 Task: Use the formula "ATANH" in spreadsheet "Project protfolio".
Action: Mouse moved to (841, 131)
Screenshot: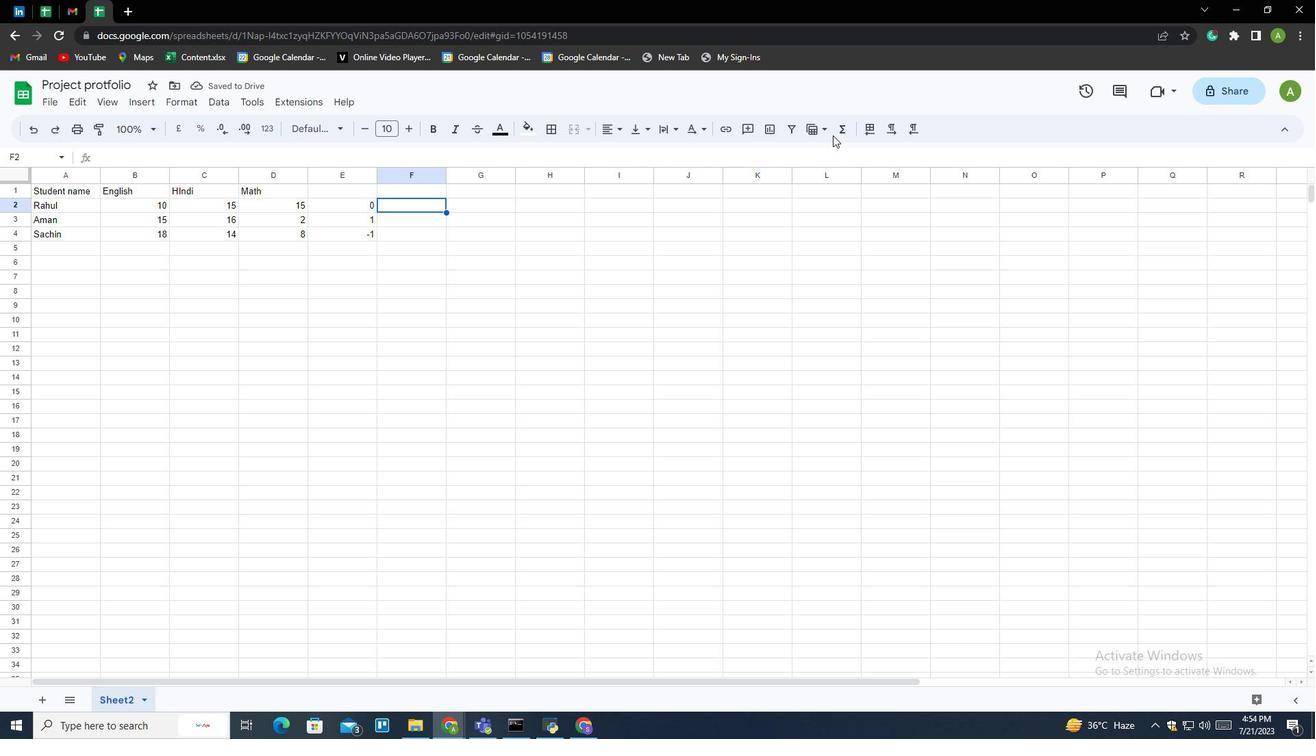 
Action: Mouse pressed left at (841, 131)
Screenshot: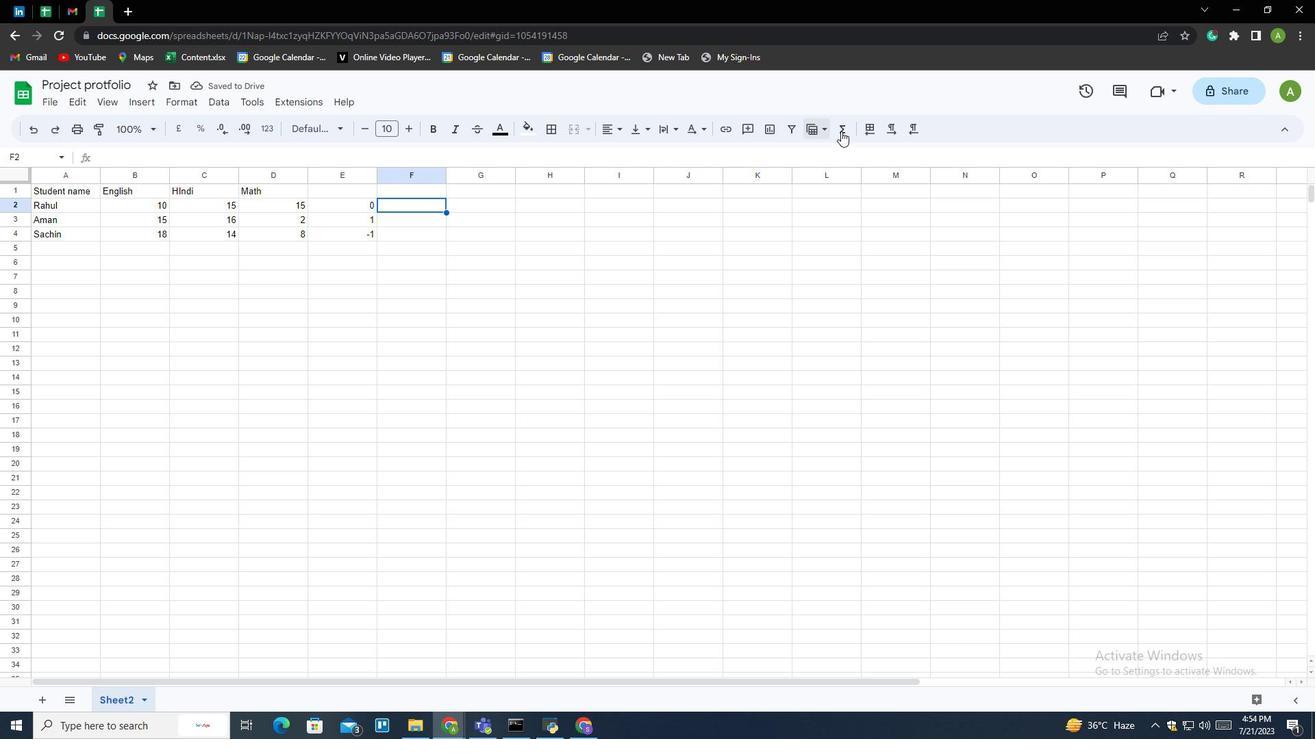 
Action: Mouse moved to (872, 277)
Screenshot: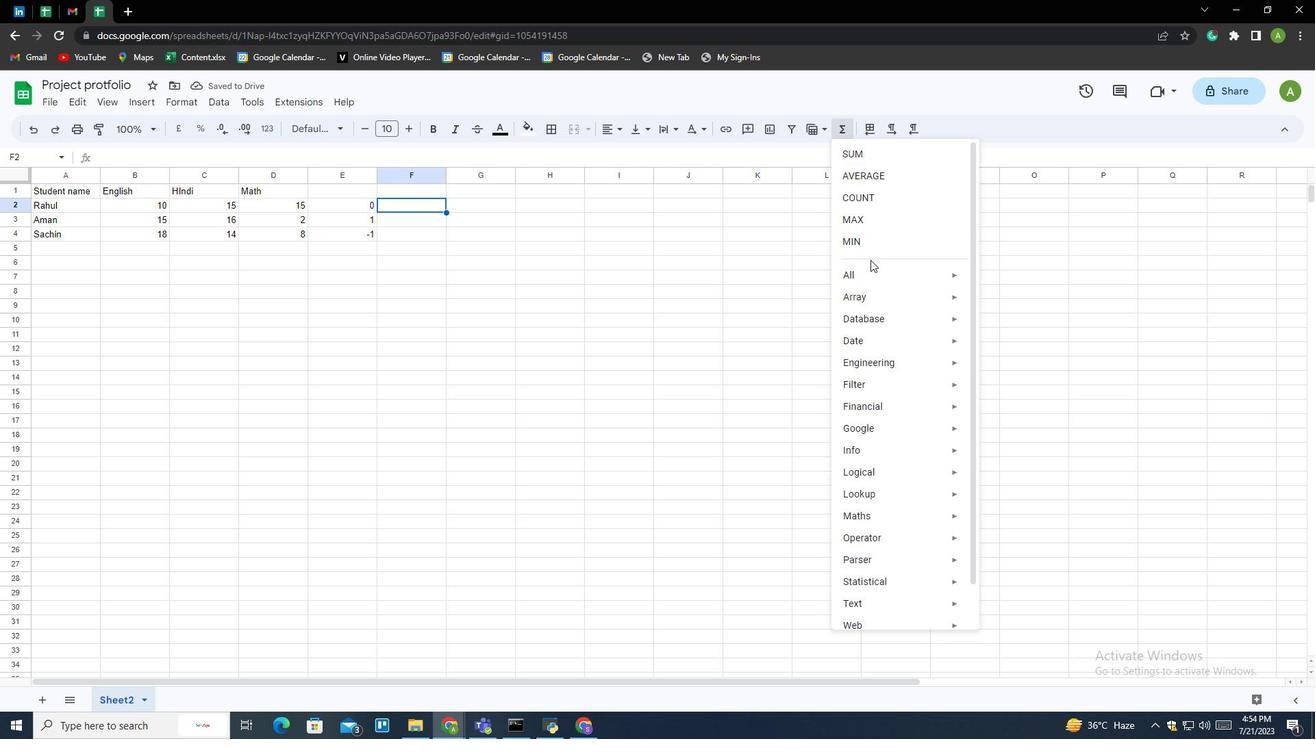 
Action: Mouse pressed left at (872, 277)
Screenshot: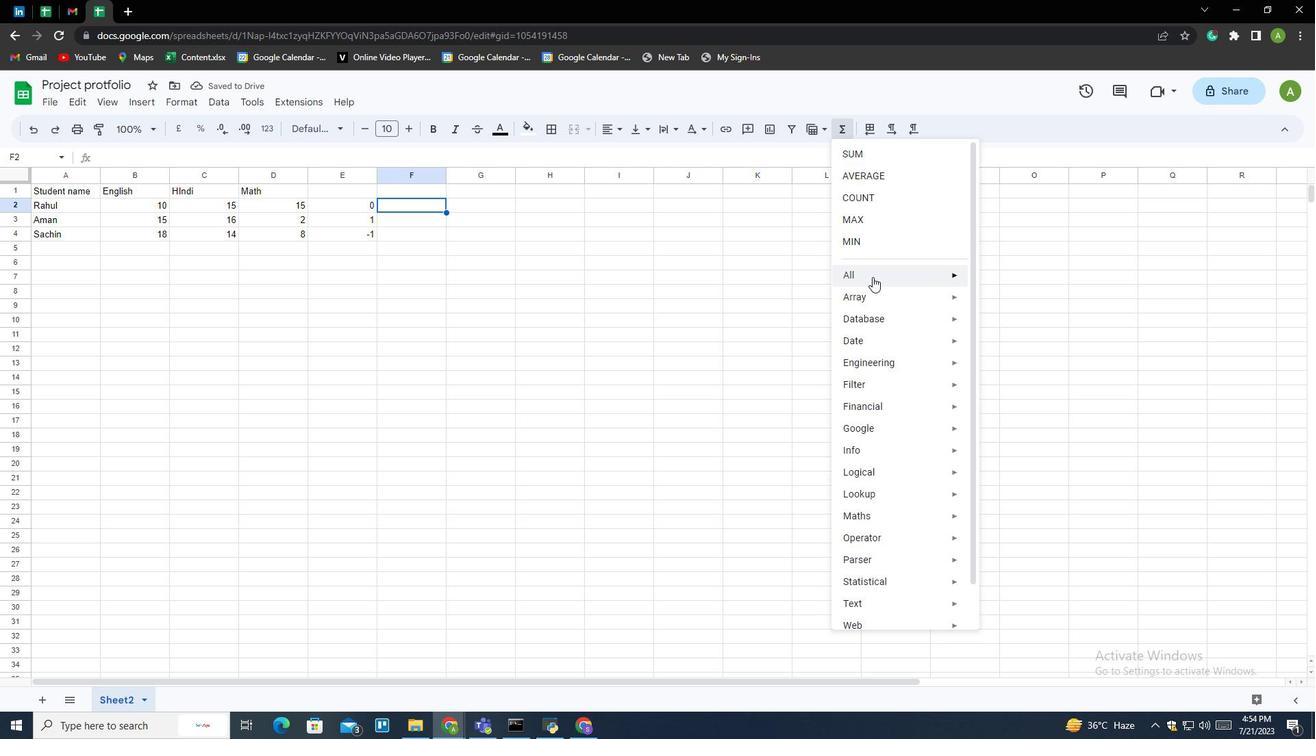 
Action: Mouse moved to (1004, 447)
Screenshot: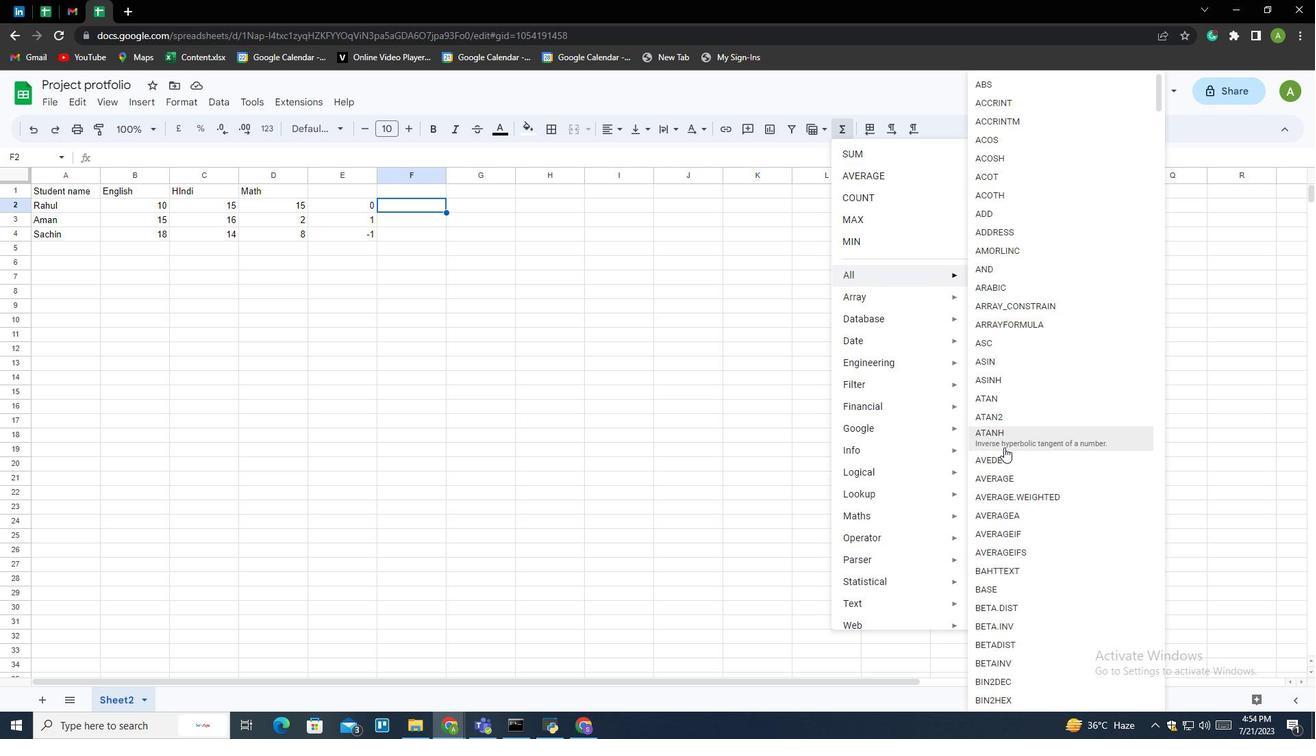 
Action: Mouse pressed left at (1004, 447)
Screenshot: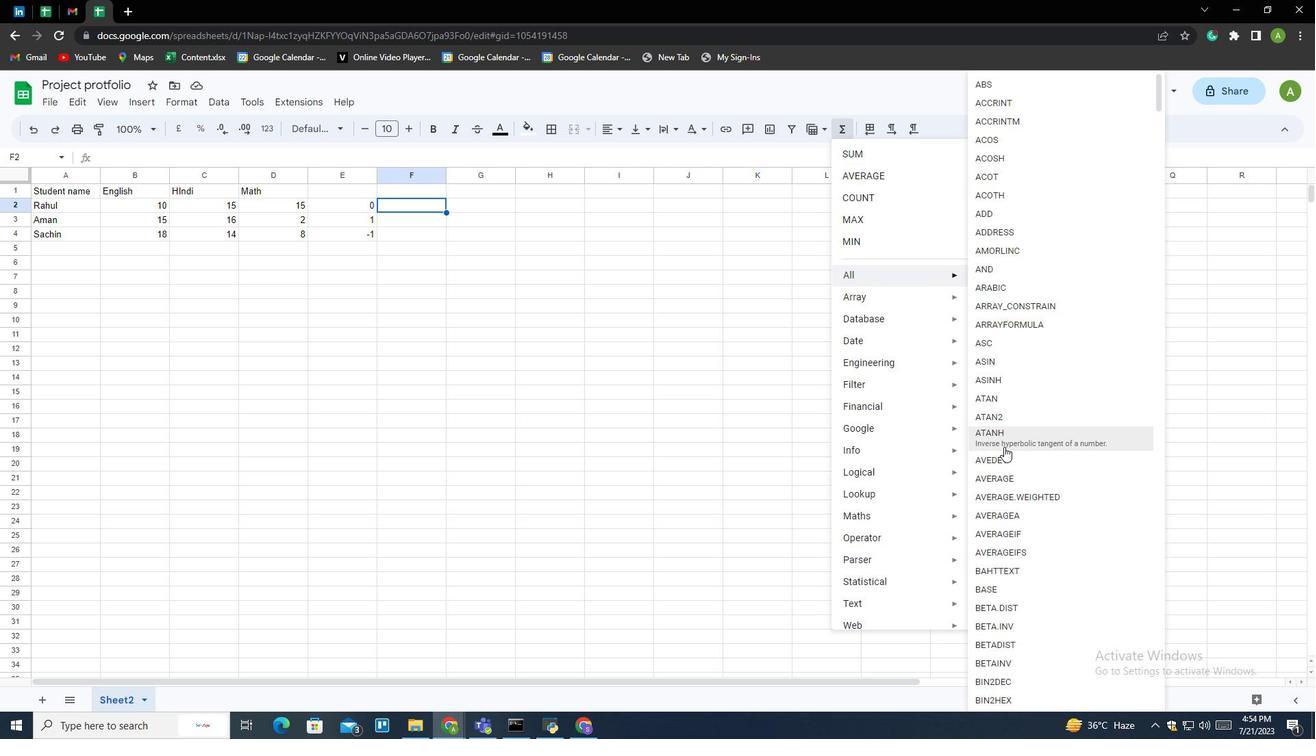 
Action: Mouse moved to (353, 204)
Screenshot: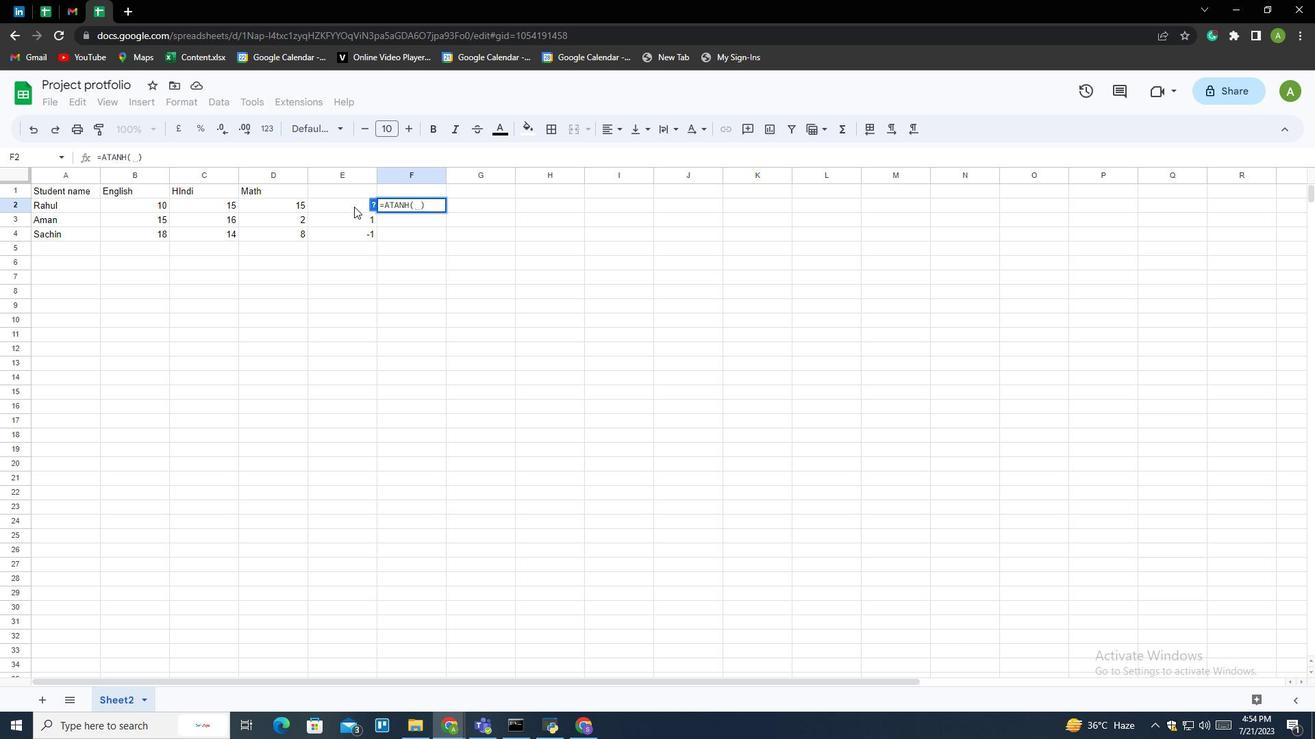 
Action: Mouse pressed left at (353, 204)
Screenshot: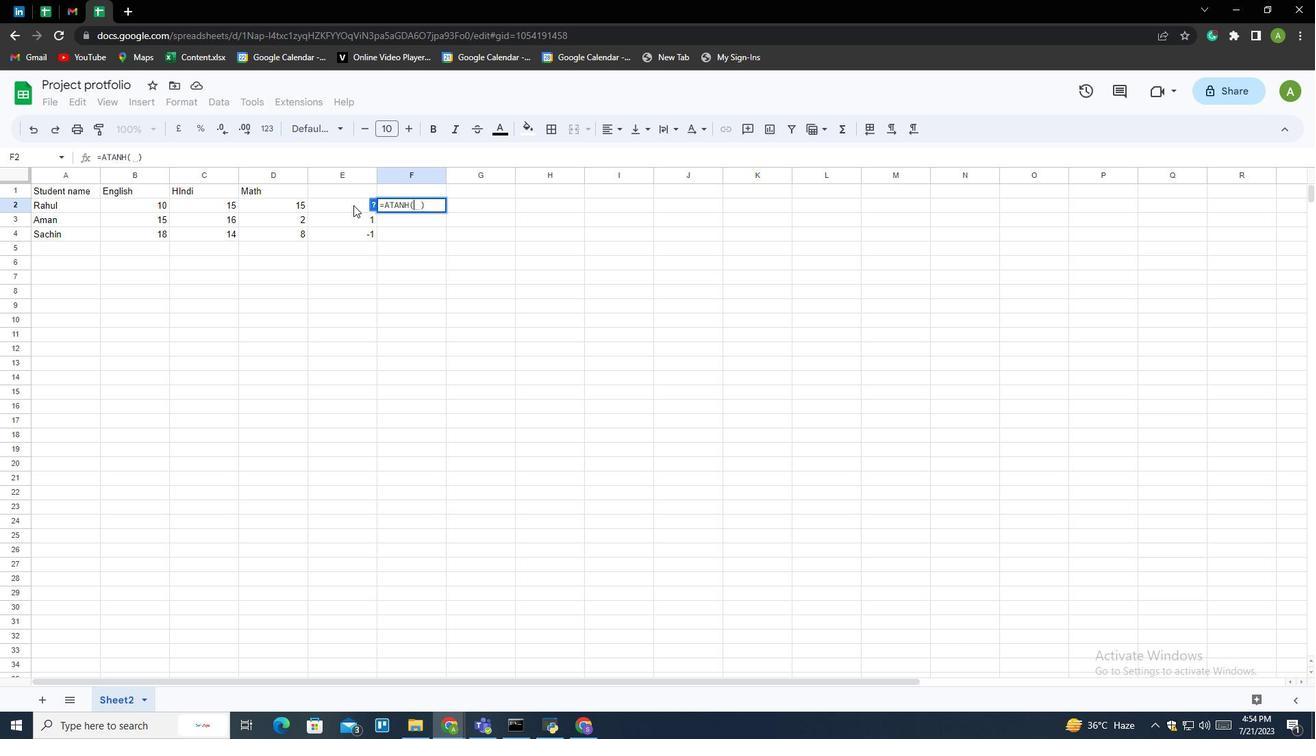 
Action: Mouse moved to (357, 235)
Screenshot: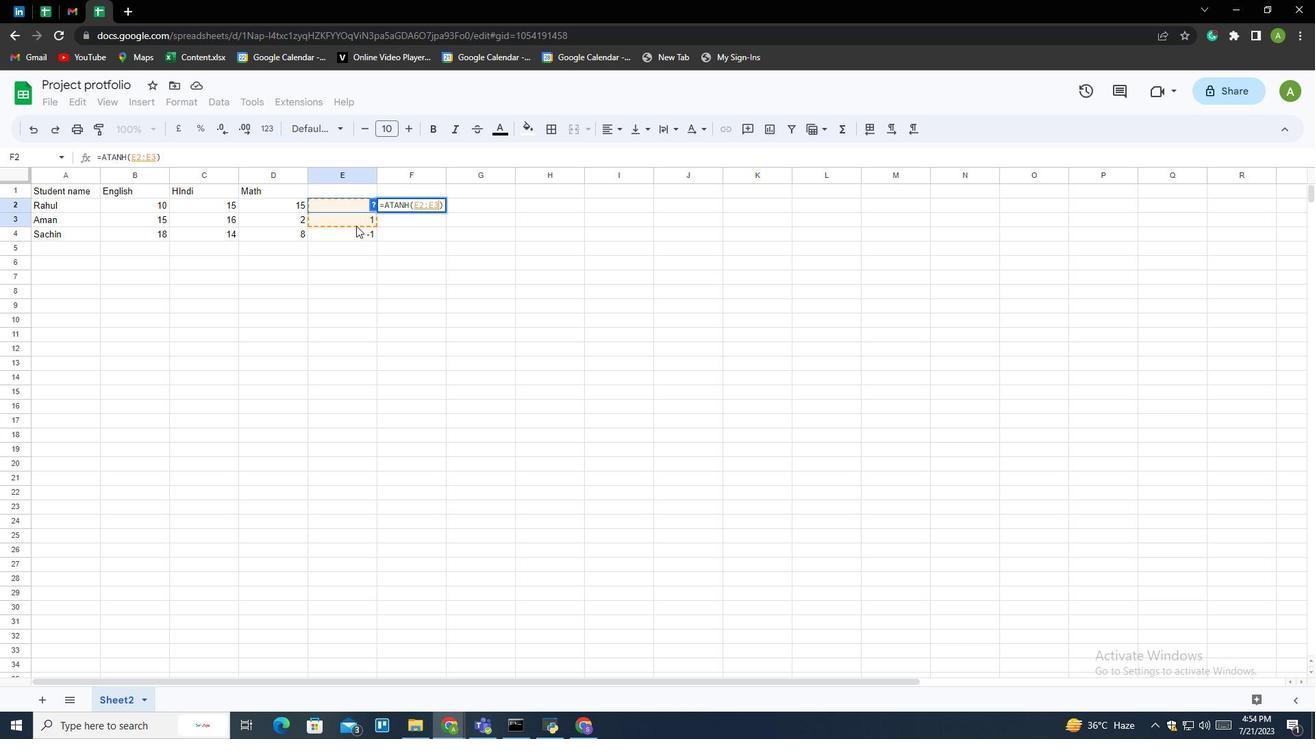 
Action: Key pressed <Key.enter>
Screenshot: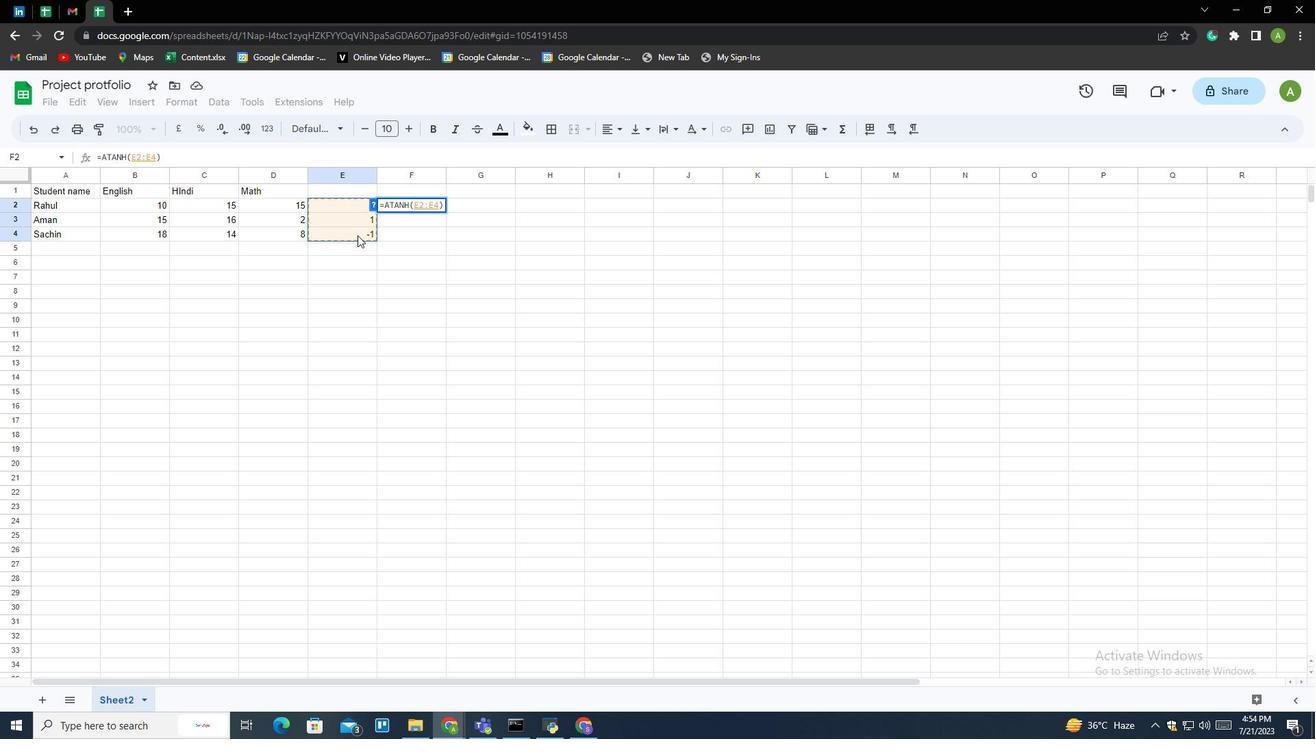 
